 Task: Open a blank worksheet and write heading  Product price data  Add product name:-  ' TOMS Shoe, UGG Shoe, Wolverine Shoe, Z-Coil Shoe, Adidas shoe, Gucci T-shirt, Louis Vuitton bag, Zara Shirt, H&M jeans, Chanel perfume. ' in May Last week sales are  5000 to 5050. product price in between:-  5000 to 10000. Save page auditingSalesTargets_202
Action: Mouse moved to (18, 21)
Screenshot: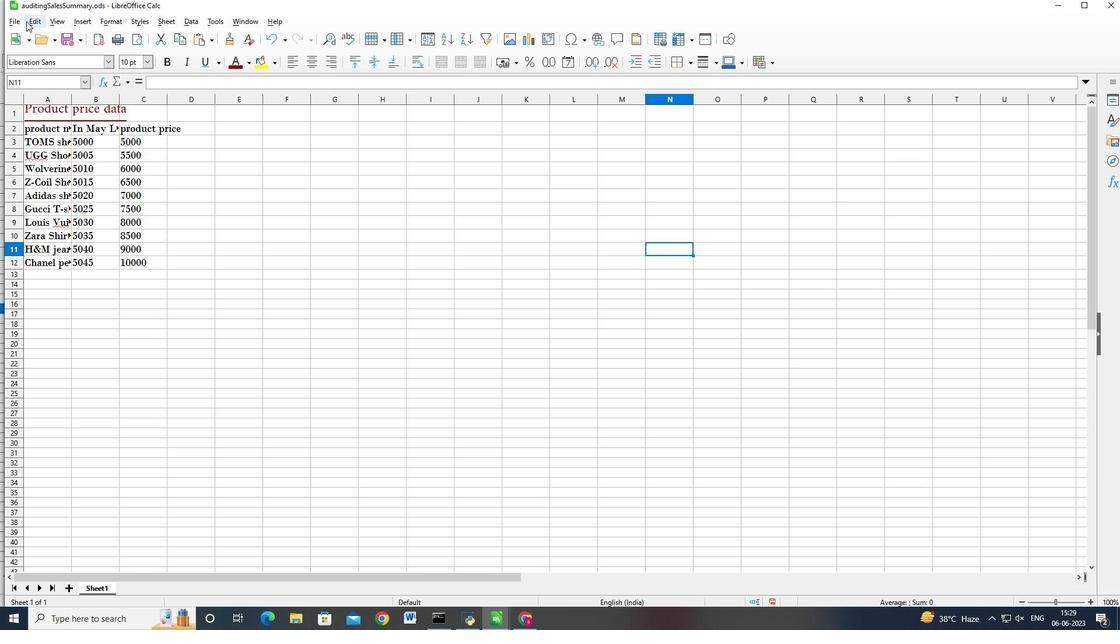 
Action: Mouse pressed left at (18, 21)
Screenshot: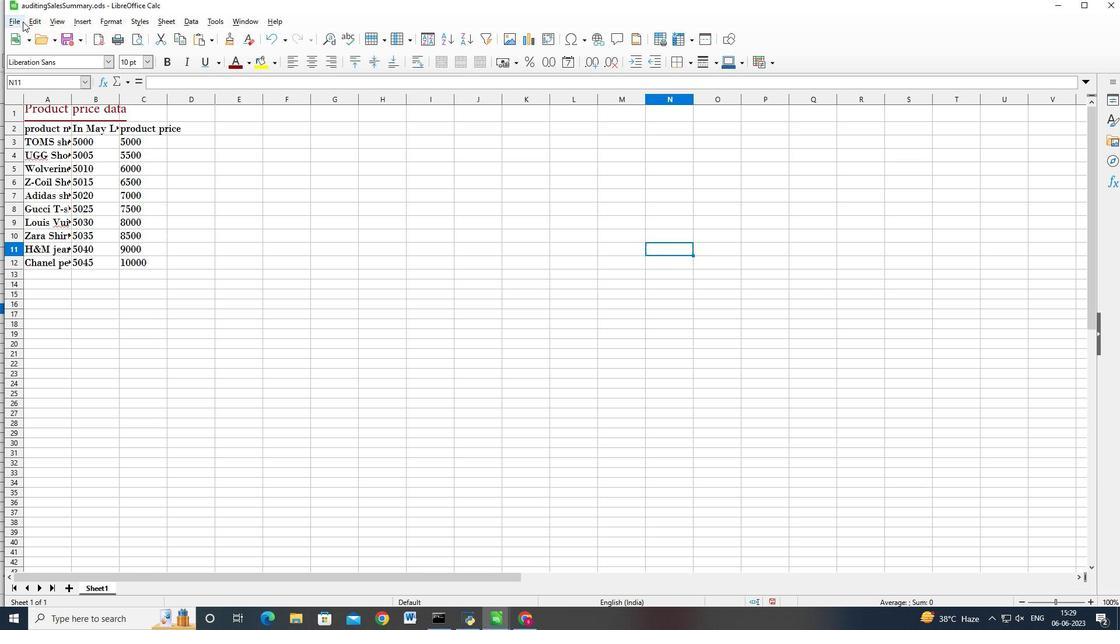 
Action: Mouse moved to (165, 44)
Screenshot: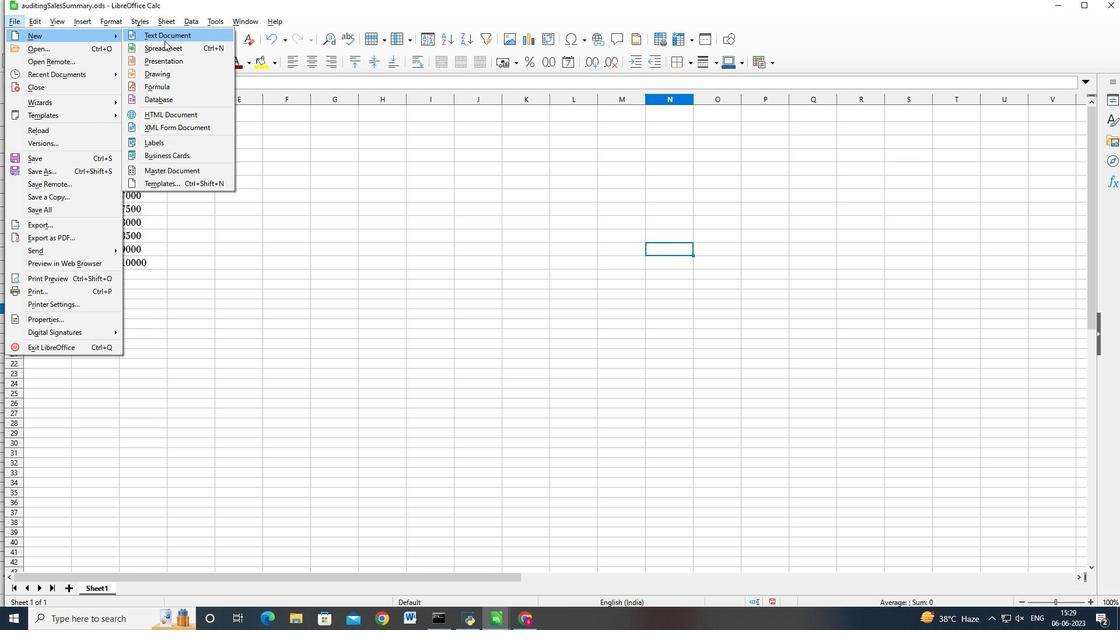 
Action: Mouse pressed left at (165, 44)
Screenshot: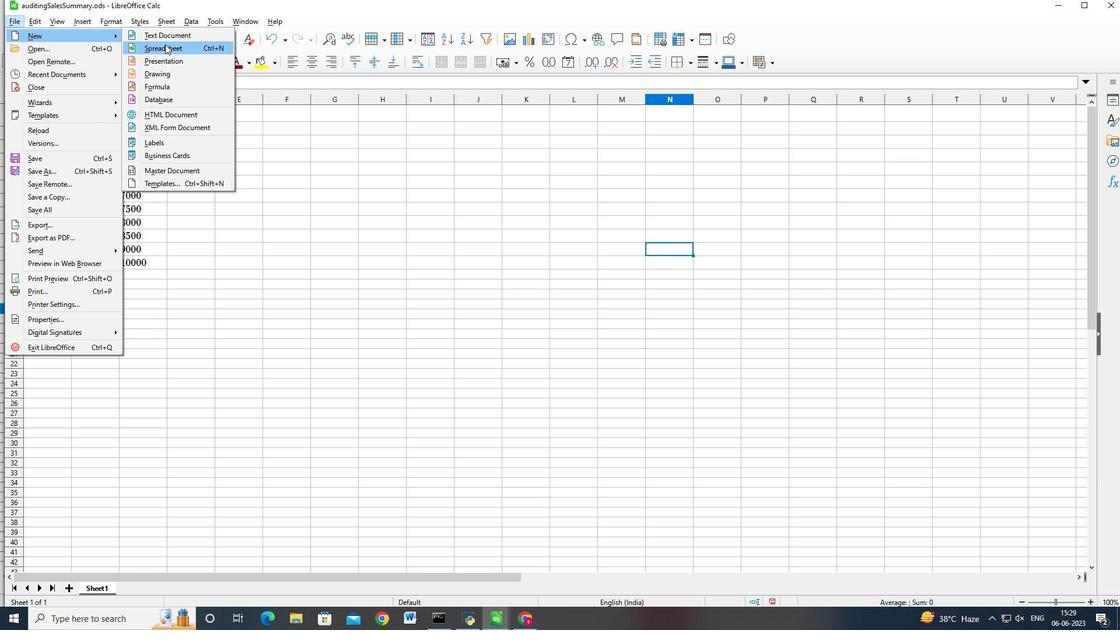 
Action: Mouse moved to (303, 87)
Screenshot: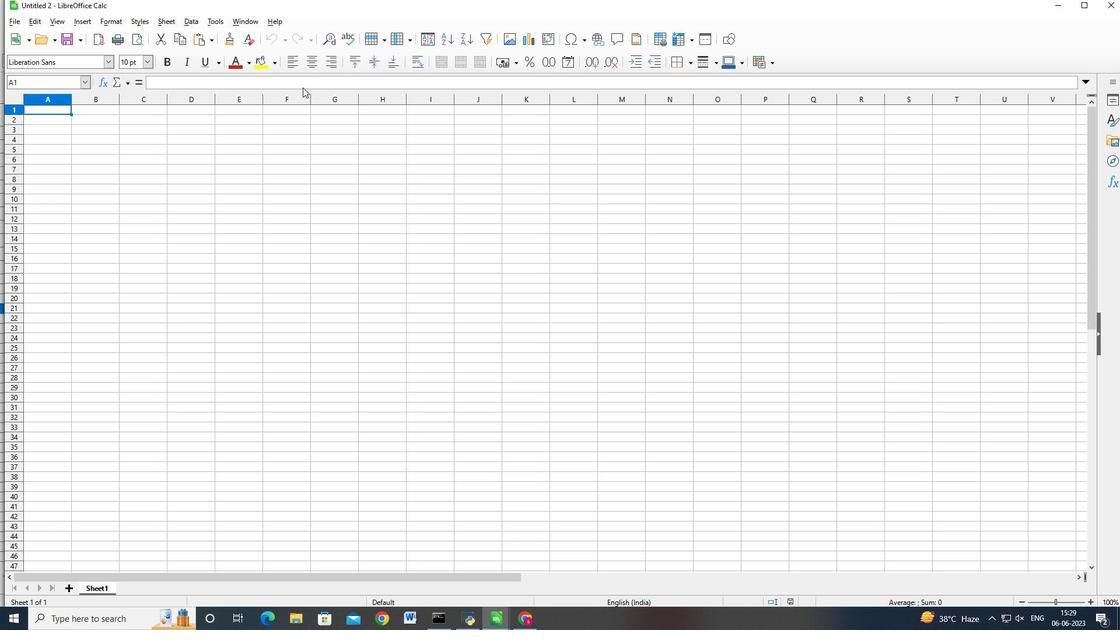 
Action: Key pressed <Key.shift>Pro<Key.backspace><Key.backspace><Key.backspace>p<Key.caps_lock>RODUCT<Key.space>PRICE<Key.space>DATA<Key.enter>PRODUCT<Key.space>NAME<Key.space><Key.enter><Key.caps_lock>toms<Key.space><Key.caps_lock><Key.shift_r>SHOE<Key.enter><Key.caps_lock>ugg<Key.caps_lock><Key.space><Key.shift>sHOE<Key.enter><Key.shift_r>WOLVERINE<Key.space><Key.shift_r>SHOE<Key.enter>Z<Key.backspace><Key.caps_lock>z-<Key.caps_lock><Key.shift_r>COIL<Key.space><Key.shift_r>SHOE<Key.enter><Key.shift_r>ADIDAS<Key.space>SHOE<Key.enter><Key.shift_r>V<Key.backspace>G<Key.shift_r><Key.backspace><Key.shift_r>GUCCI<Key.space><Key.shift_r>T-SHIRT<Key.enter><Key.shift>lOUIS<Key.space><Key.shift>vUITTON<Key.space><Key.shift><Key.shift>b<Key.backspace>BAG<Key.enter><Key.shift_r>ZARA<Key.space><Key.shift_r>SHIRT<Key.enter><Key.caps_lock>h<Key.shift>&m<Key.space><Key.caps_lock>JEANS<Key.enter><Key.shift>cHANEL<Key.space><Key.shift>p<Key.backspace>PERFUME<Key.right><Key.up><Key.up><Key.up><Key.up><Key.up><Key.up><Key.up><Key.up><Key.up><Key.up>IN<Key.space>M<Key.backspace><Key.shift>mAY<Key.space><Key.shift>lAST<Key.space>WEEK<Key.space>SALES<Key.enter>5000<Key.enter>5005<Key.enter>50105<Key.backspace><Key.enter>5015<Key.enter>5020<Key.enter>5025<Key.enter>5030<Key.enter>5035<Key.enter>5040<Key.enter>5050<Key.up><Key.right><Key.up><Key.up><Key.up><Key.up><Key.up><Key.up><Key.up><Key.up><Key.up><Key.shift><Key.shift>p<Key.backspace>PRODUCT<Key.space>PRICE<Key.enter>5000<Key.enter>5500<Key.enter>6000<Key.enter>6500<Key.enter>7000<Key.enter>7500<Key.enter>8000<Key.enter>85000<Key.enter>
Screenshot: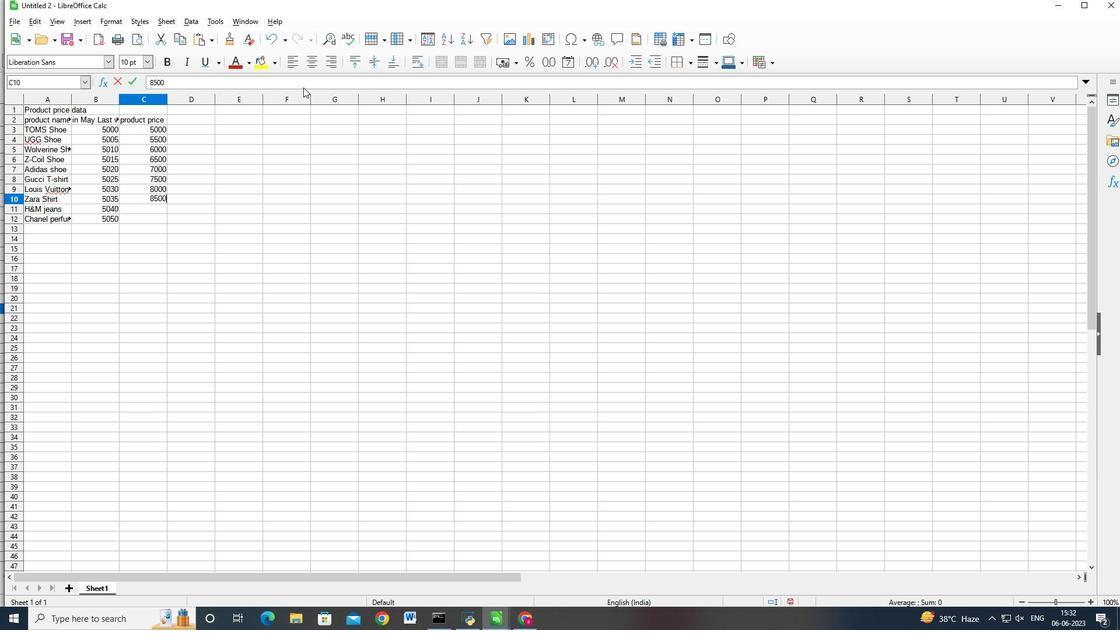 
Action: Mouse moved to (148, 197)
Screenshot: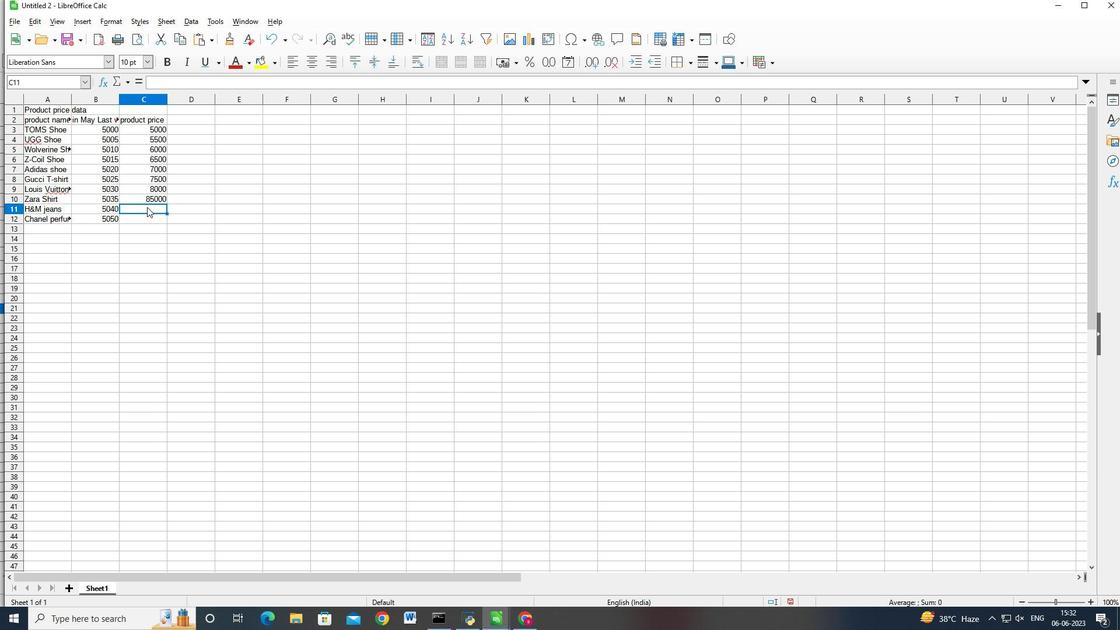 
Action: Mouse pressed left at (148, 197)
Screenshot: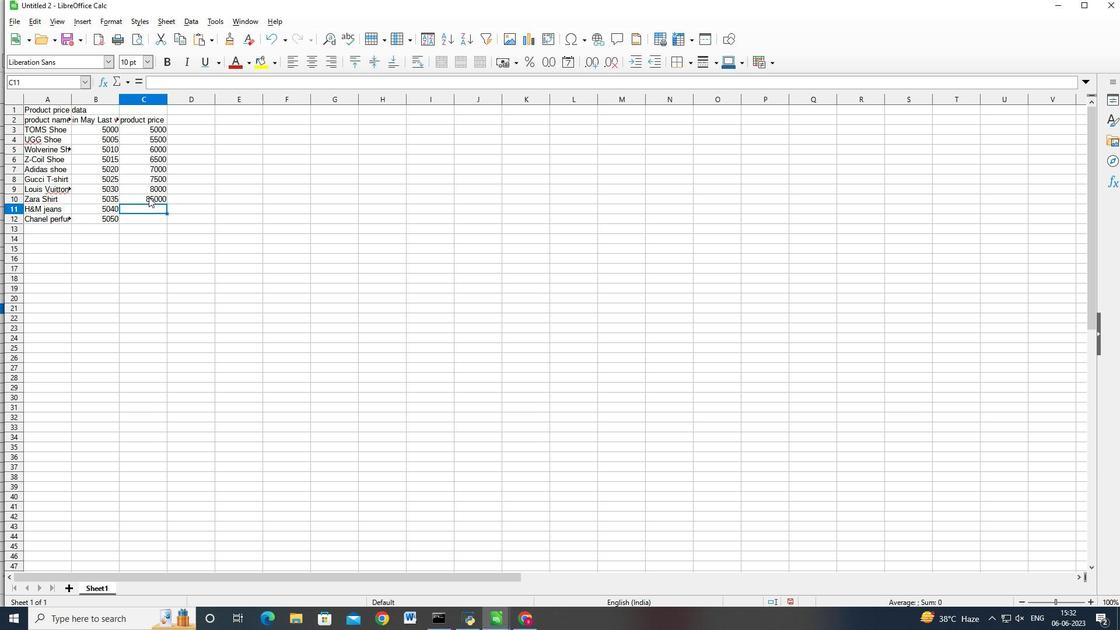 
Action: Mouse moved to (212, 79)
Screenshot: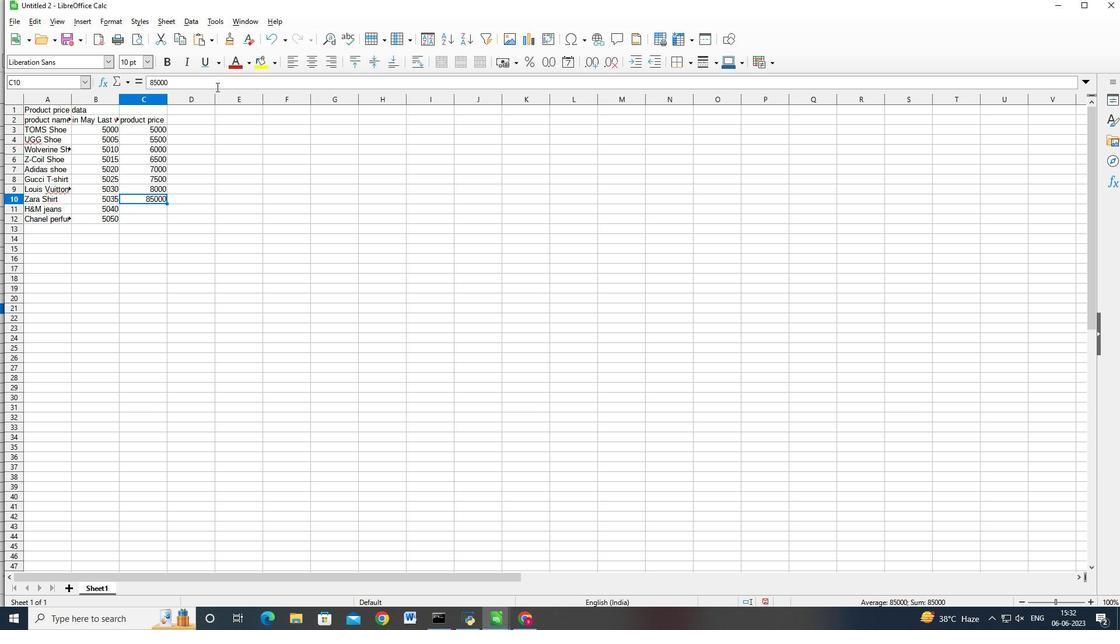 
Action: Mouse pressed left at (212, 79)
Screenshot: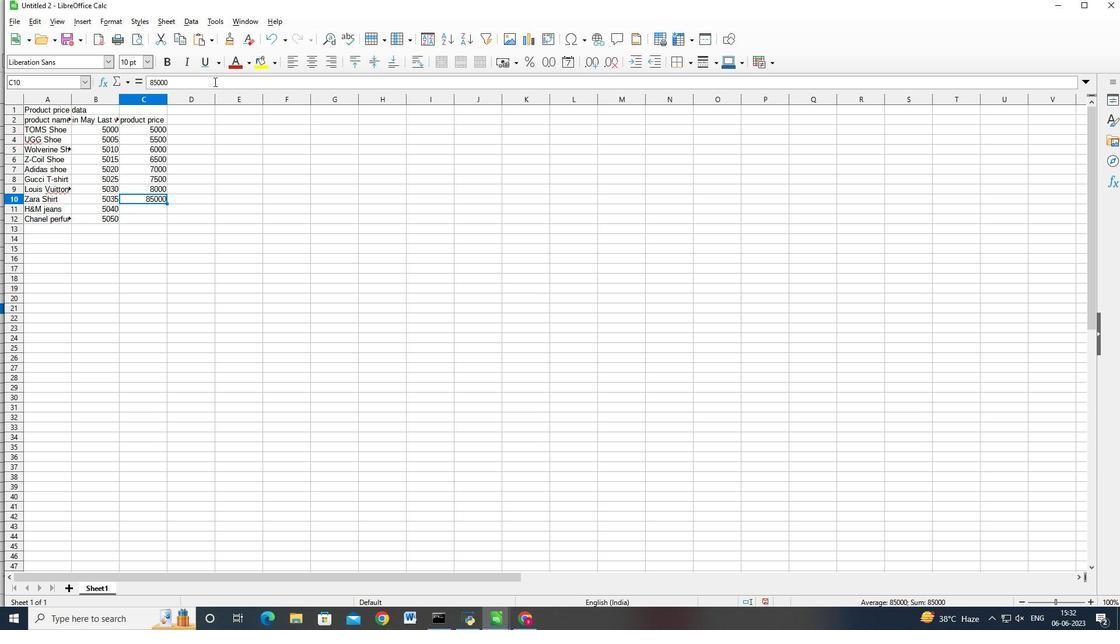 
Action: Key pressed <Key.backspace><Key.enter>9000<Key.enter>9500
Screenshot: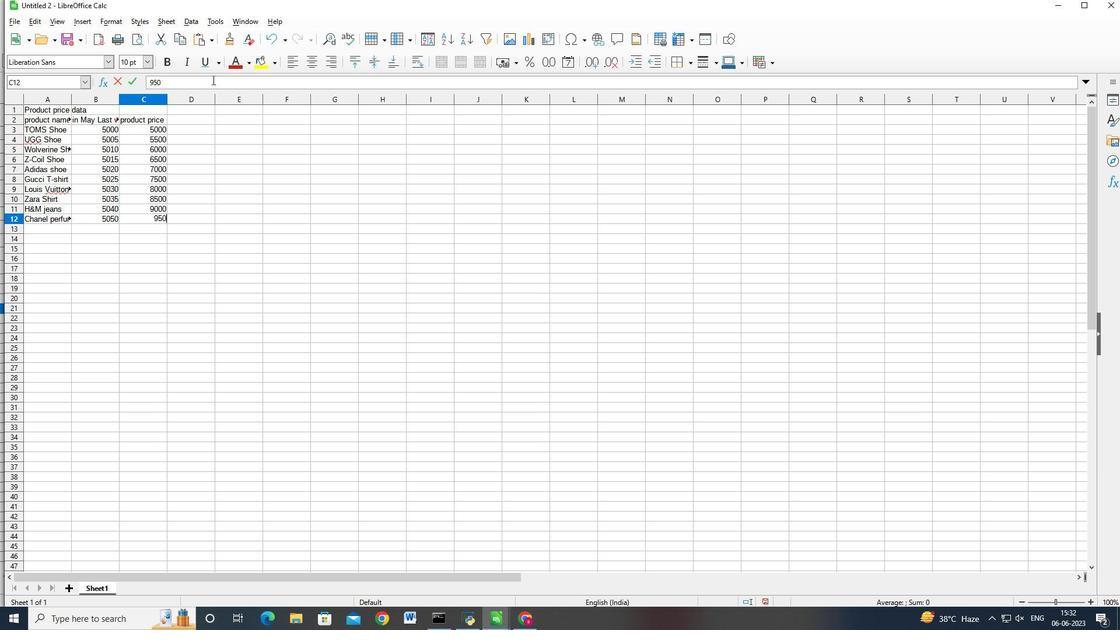 
Action: Mouse moved to (201, 128)
Screenshot: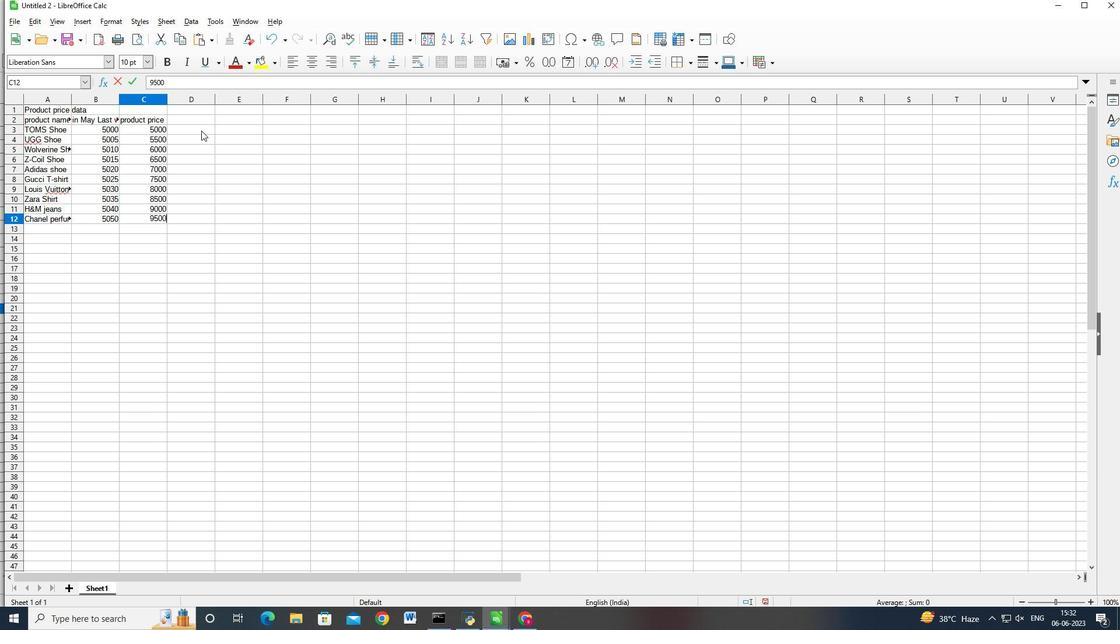 
Action: Mouse pressed left at (201, 128)
Screenshot: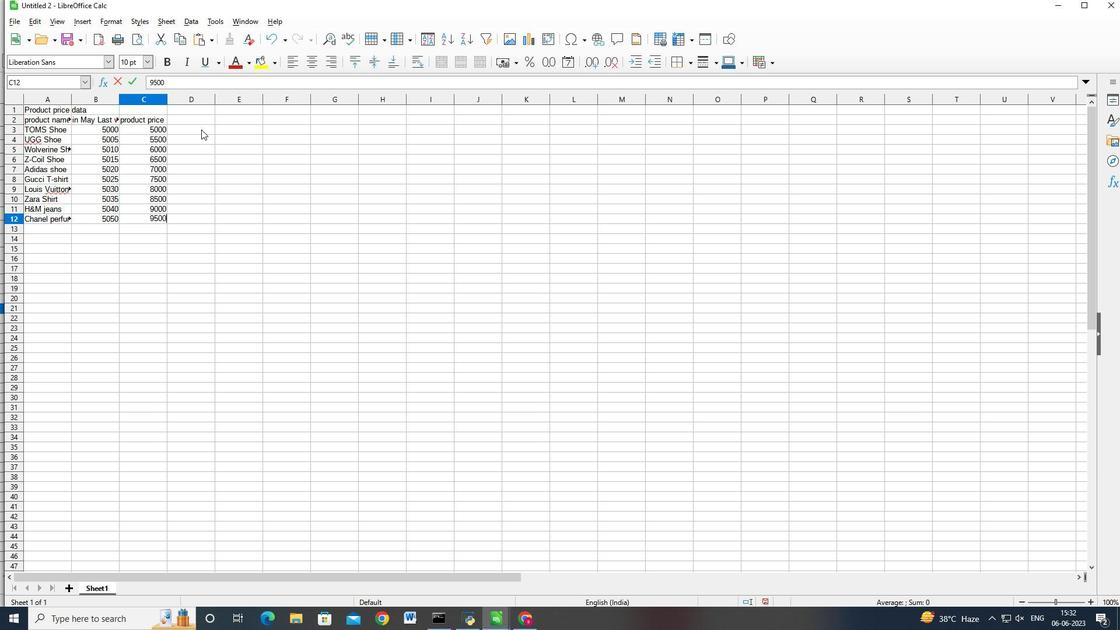 
Action: Mouse moved to (198, 135)
Screenshot: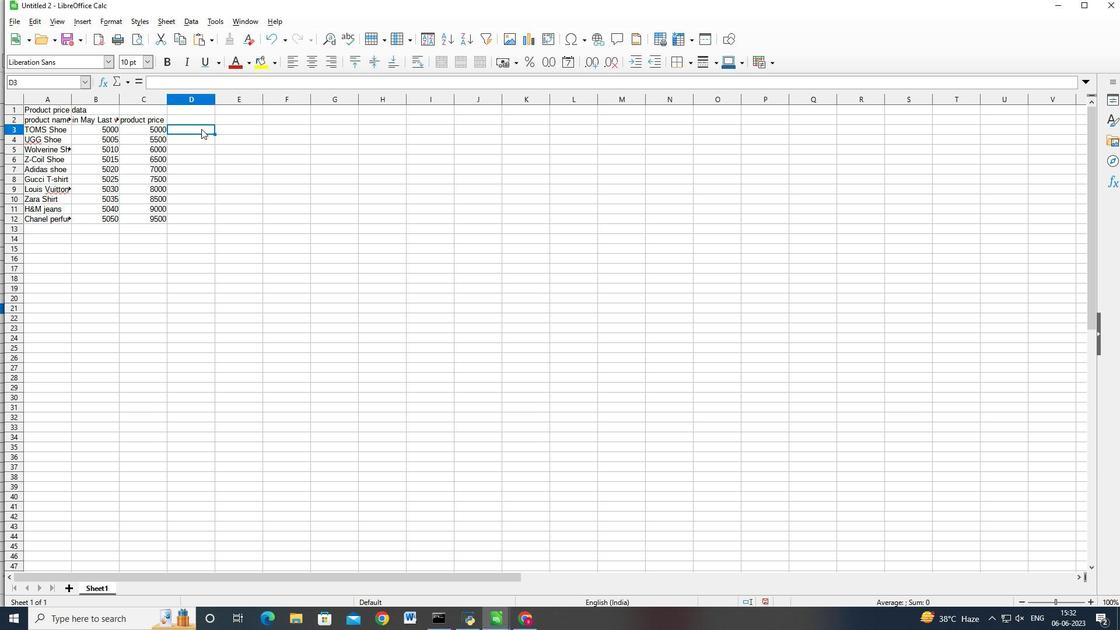 
Action: Key pressed ctrl+D<'\x13'>
Screenshot: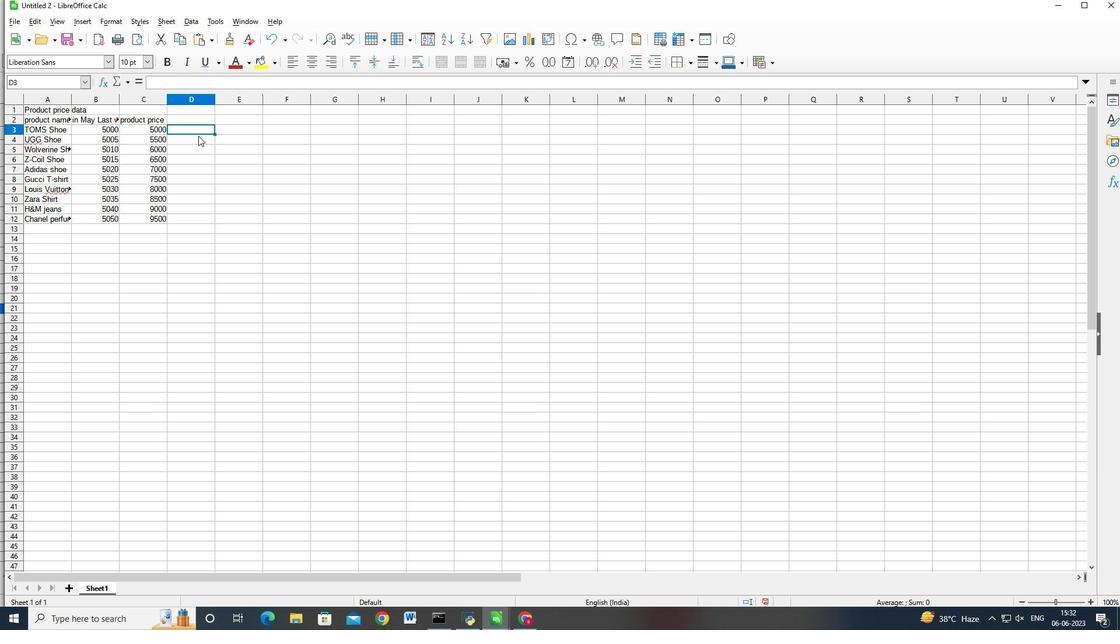 
Action: Mouse moved to (526, 372)
Screenshot: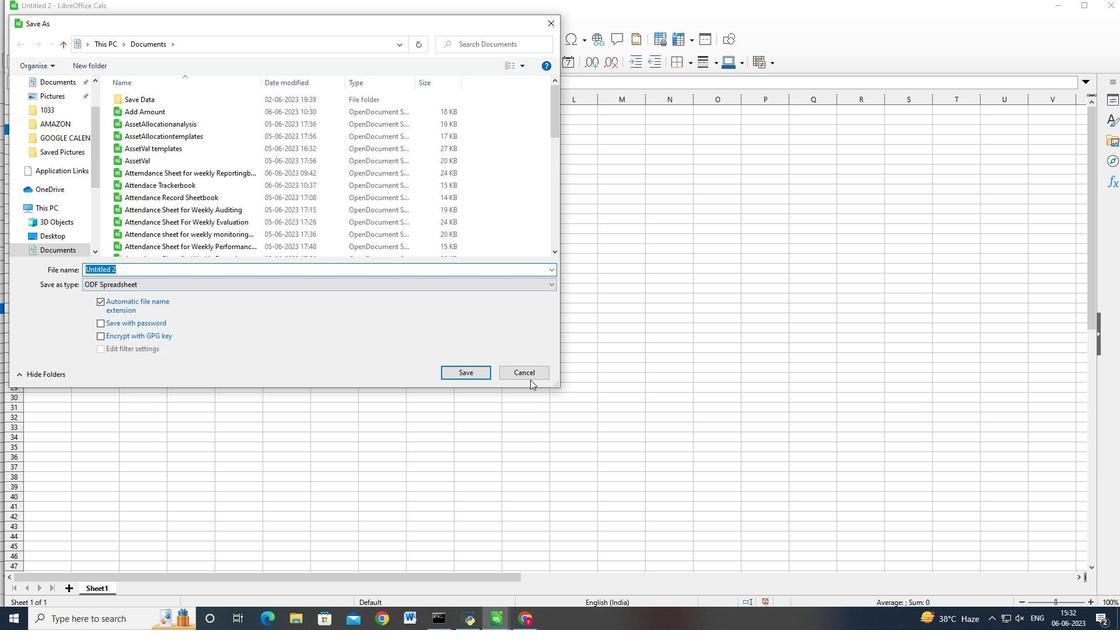 
Action: Mouse pressed left at (526, 372)
Screenshot: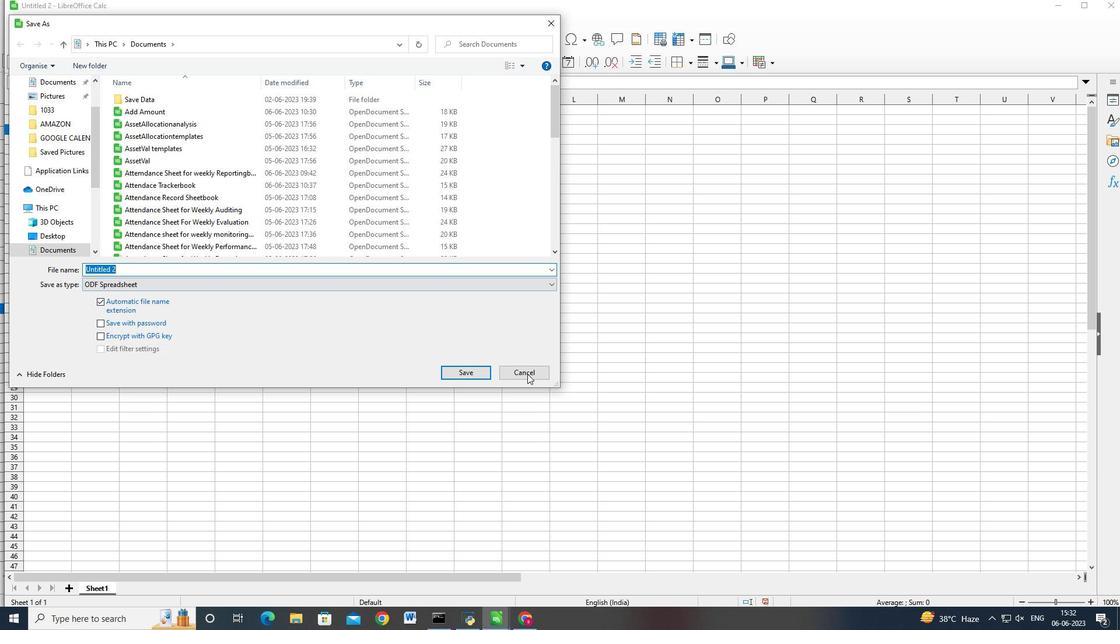 
Action: Mouse moved to (11, 19)
Screenshot: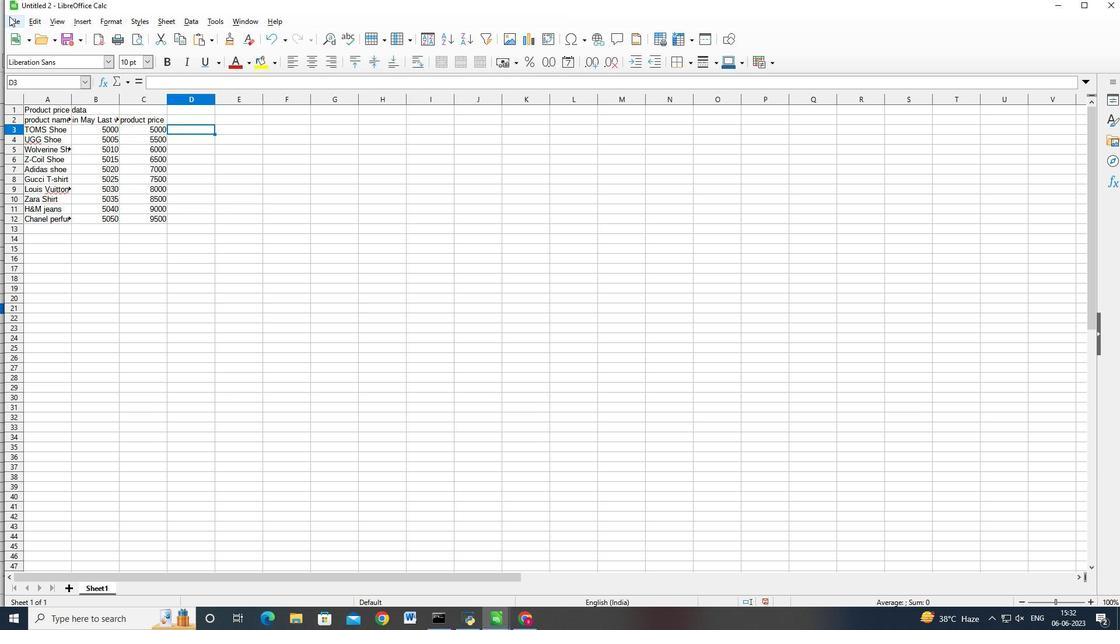 
Action: Mouse pressed left at (11, 19)
Screenshot: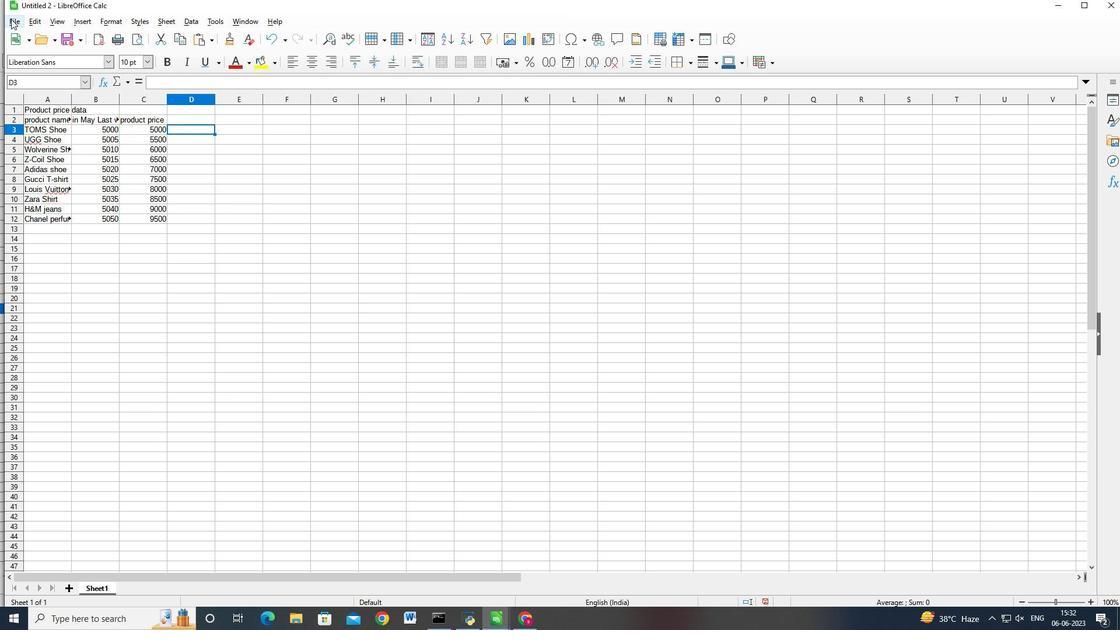 
Action: Mouse moved to (58, 176)
Screenshot: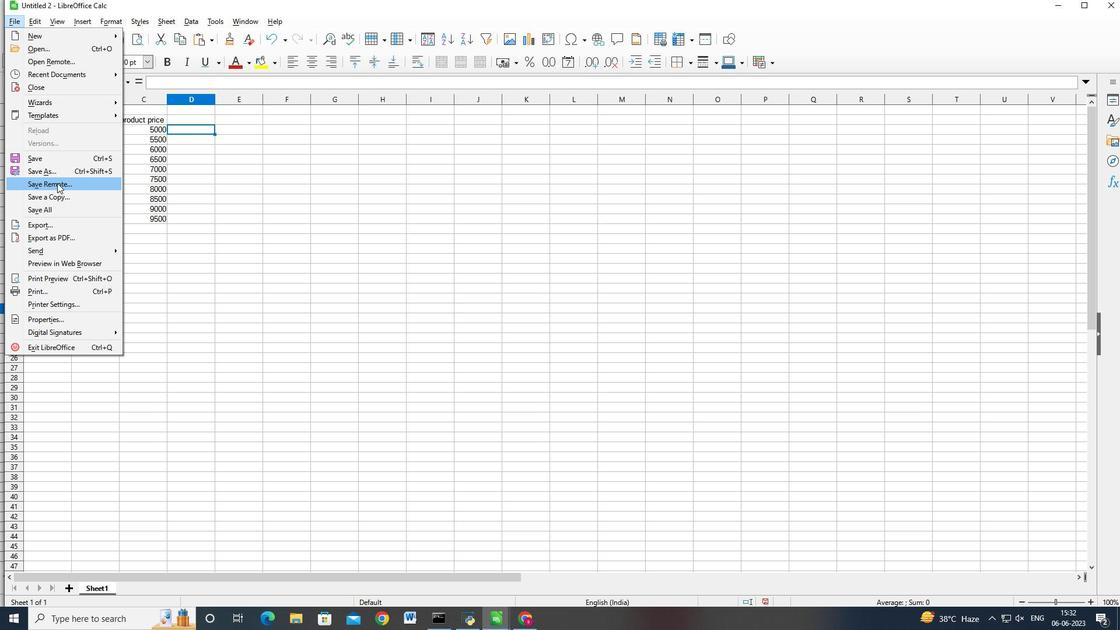 
Action: Mouse pressed left at (58, 176)
Screenshot: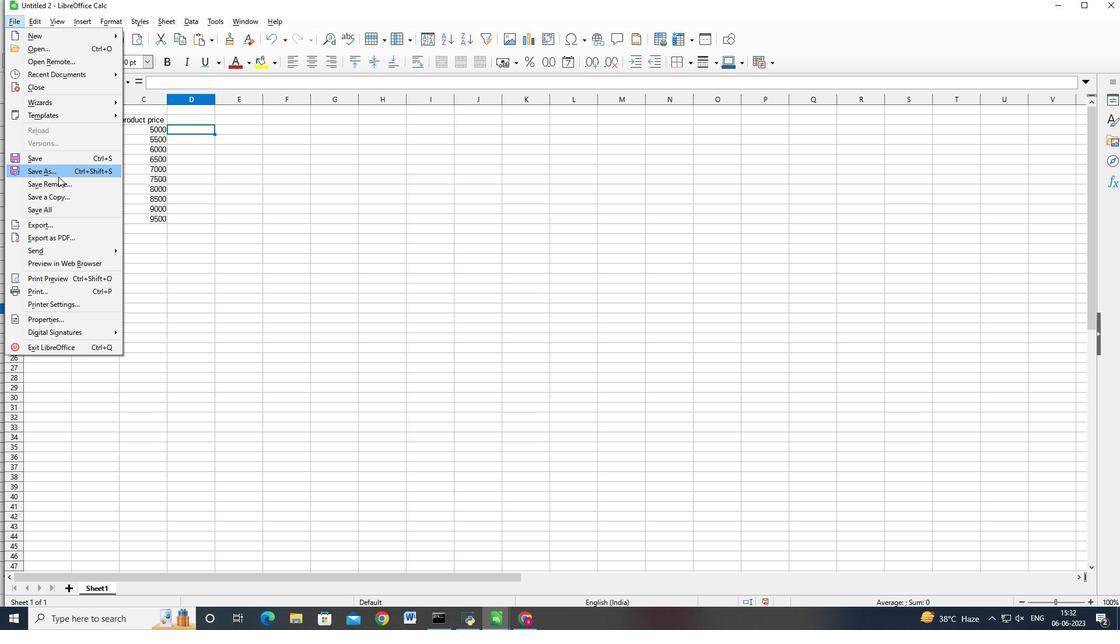 
Action: Mouse moved to (170, 250)
Screenshot: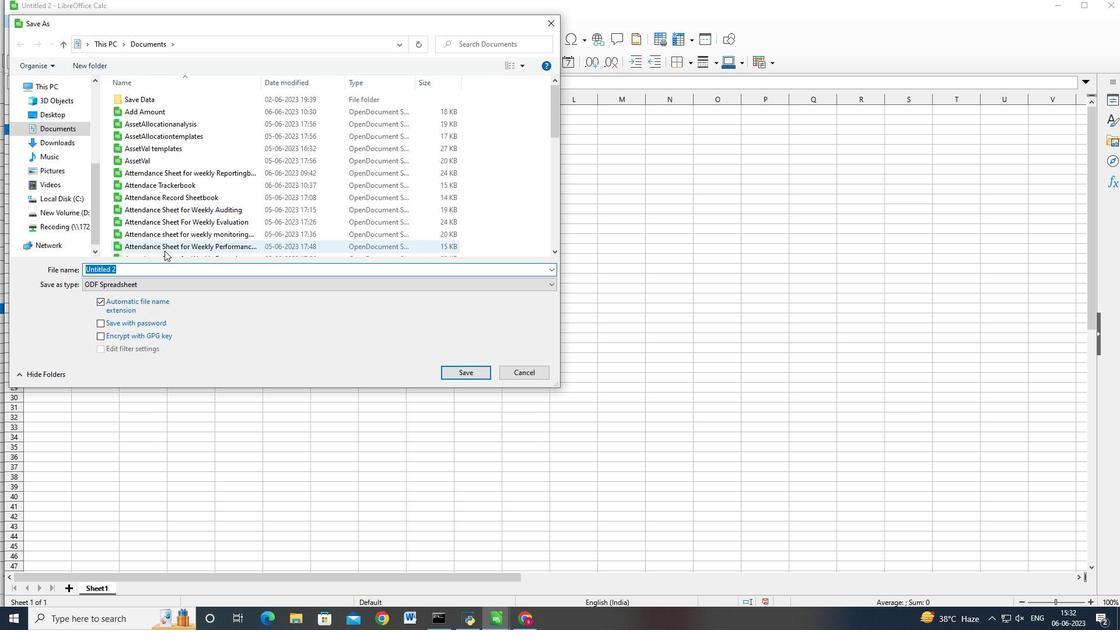 
Action: Key pressed <Key.backspace>AUDITING<Key.shift_r>SALES<Key.shift>tARGETS<Key.shift>_202
Screenshot: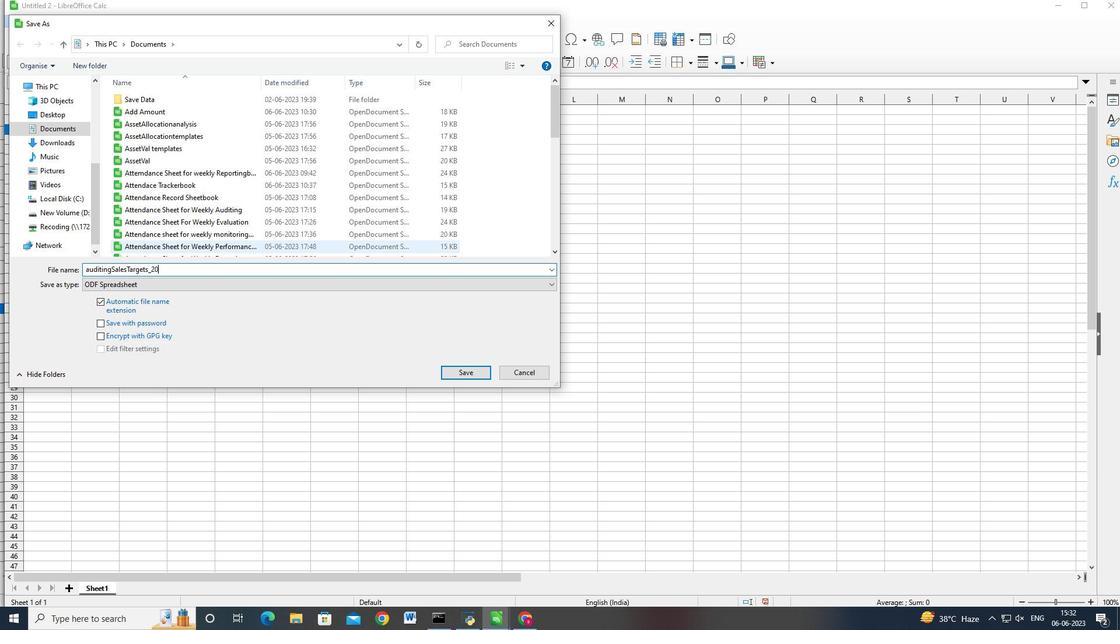 
Action: Mouse moved to (457, 368)
Screenshot: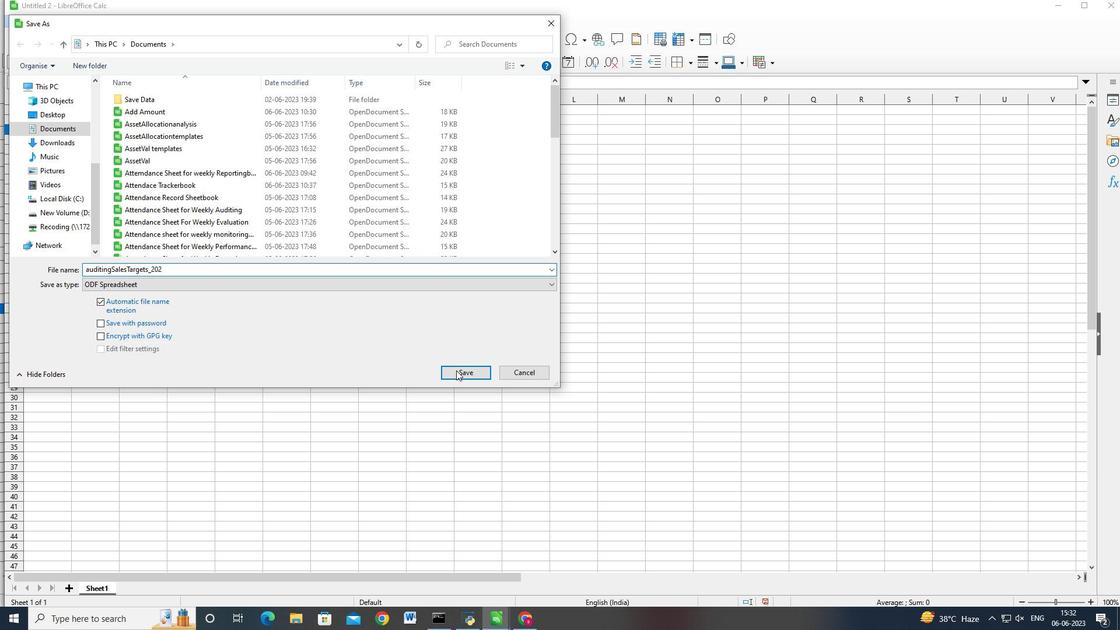 
Action: Mouse pressed left at (457, 368)
Screenshot: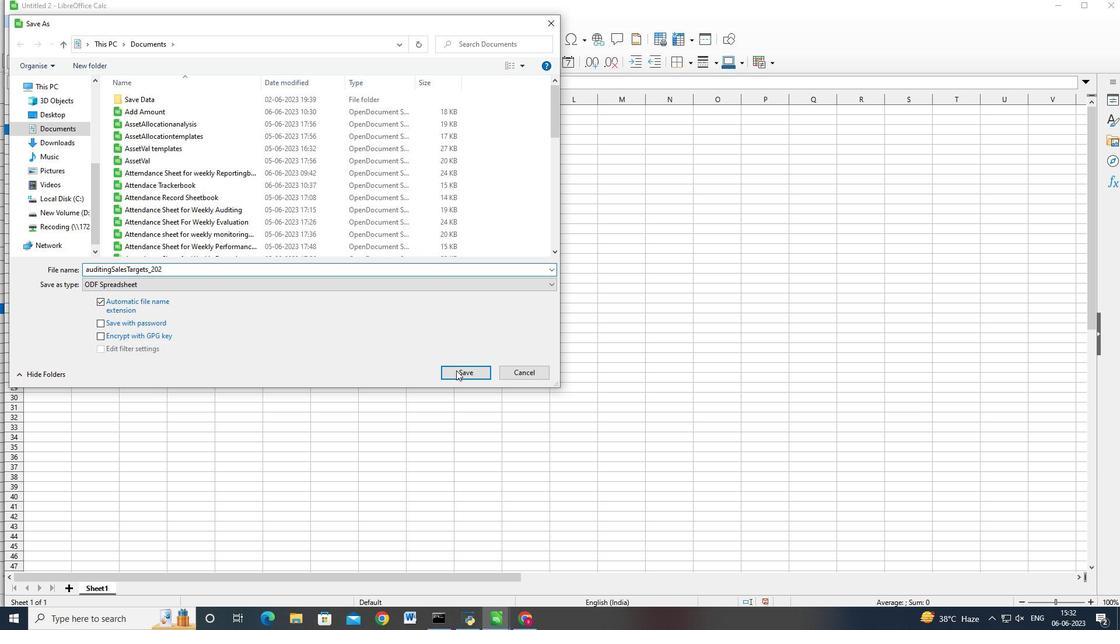 
Action: Mouse moved to (669, 333)
Screenshot: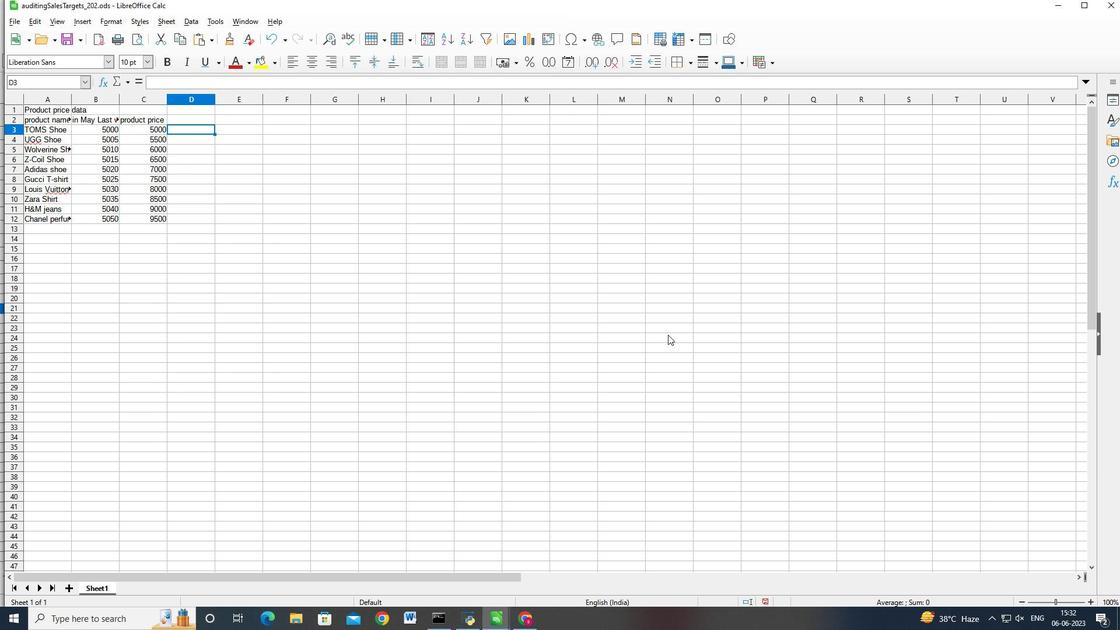 
